 Task: Create a notice object.
Action: Mouse moved to (943, 59)
Screenshot: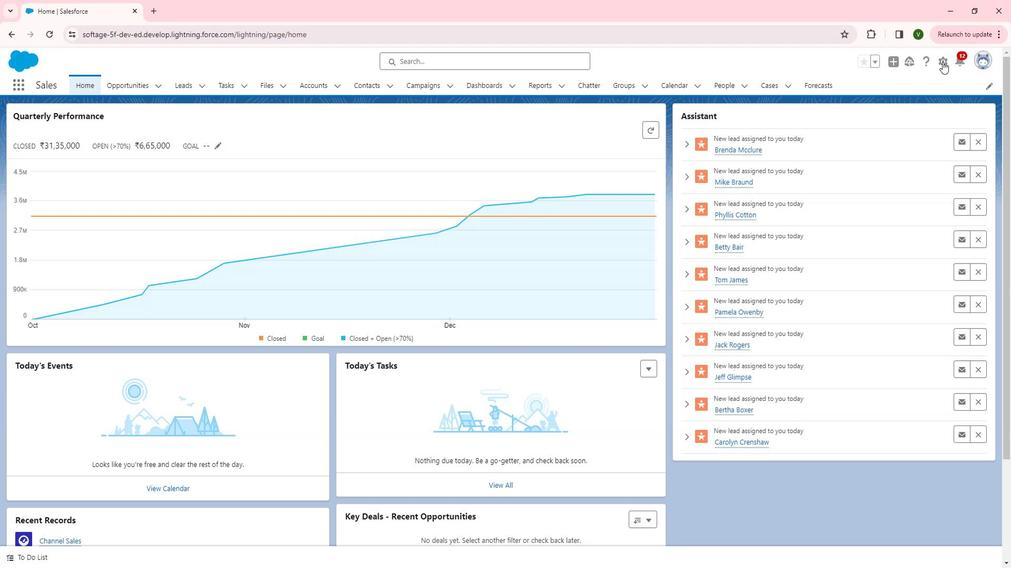 
Action: Mouse pressed left at (943, 59)
Screenshot: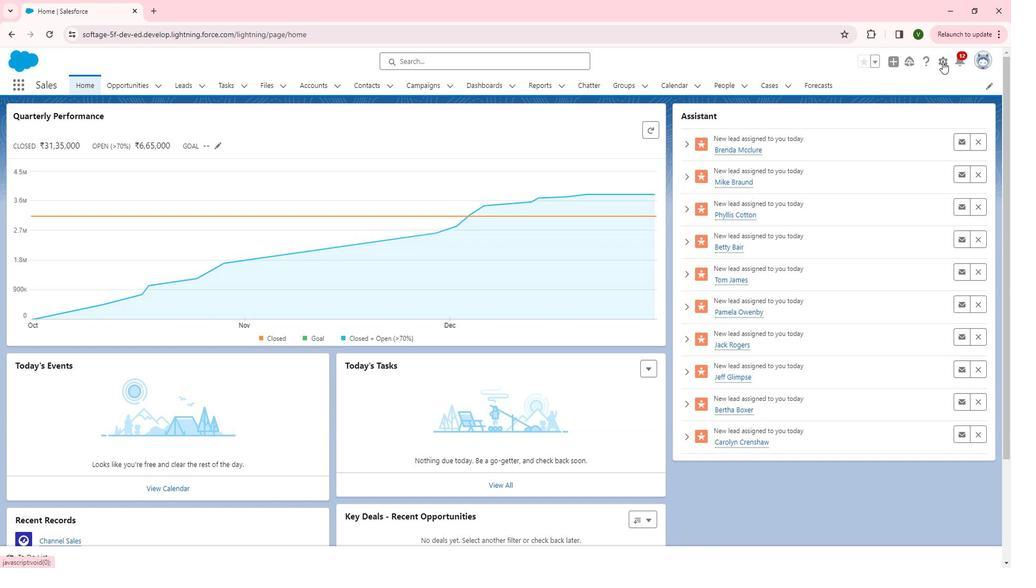 
Action: Mouse moved to (885, 91)
Screenshot: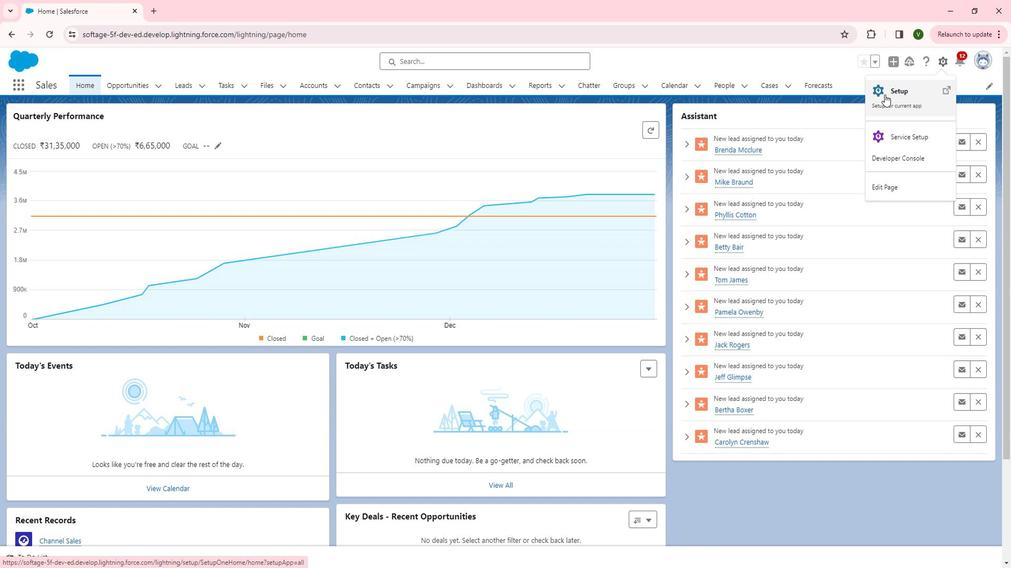 
Action: Mouse pressed left at (885, 91)
Screenshot: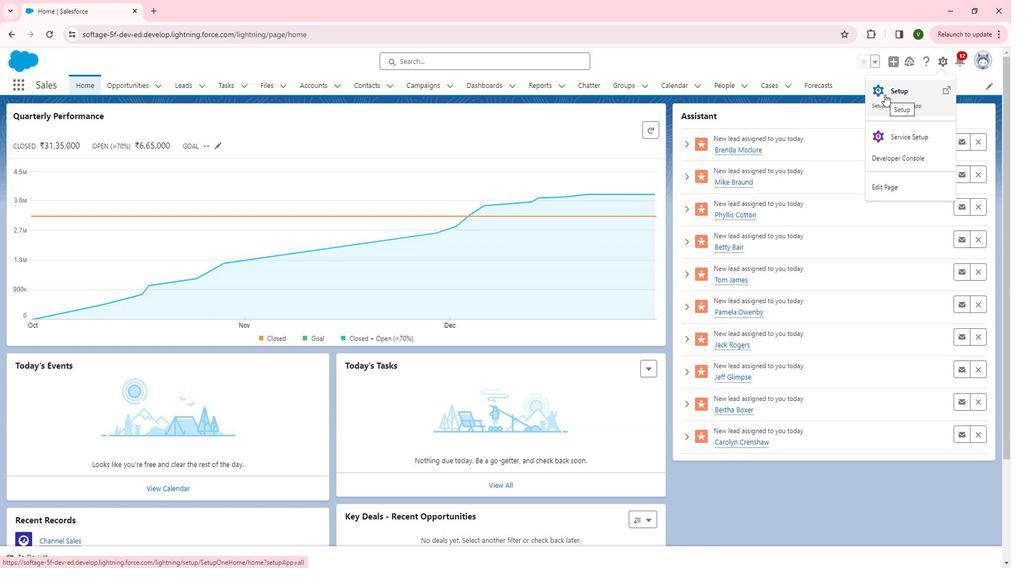 
Action: Mouse moved to (71, 295)
Screenshot: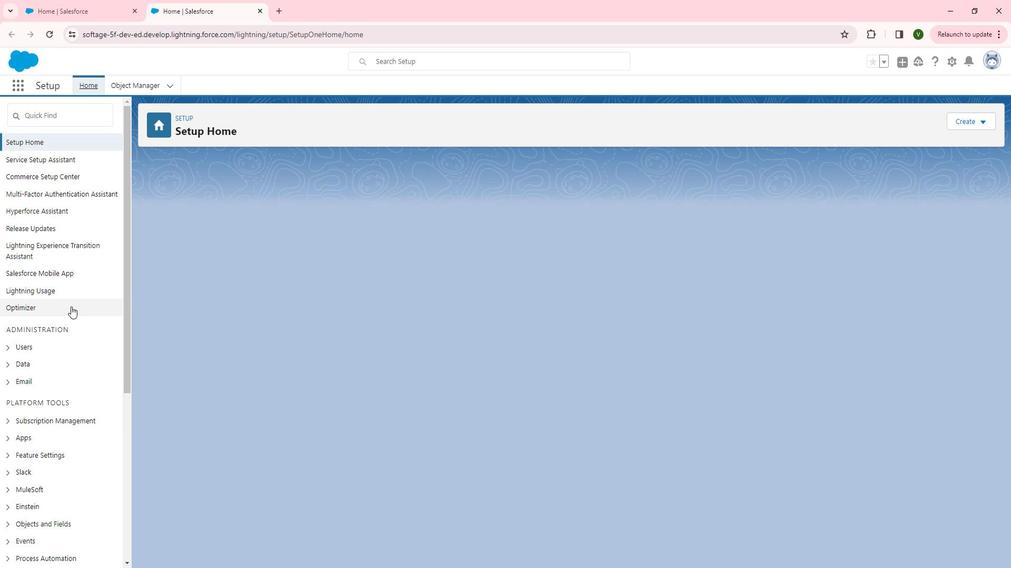 
Action: Mouse scrolled (71, 295) with delta (0, 0)
Screenshot: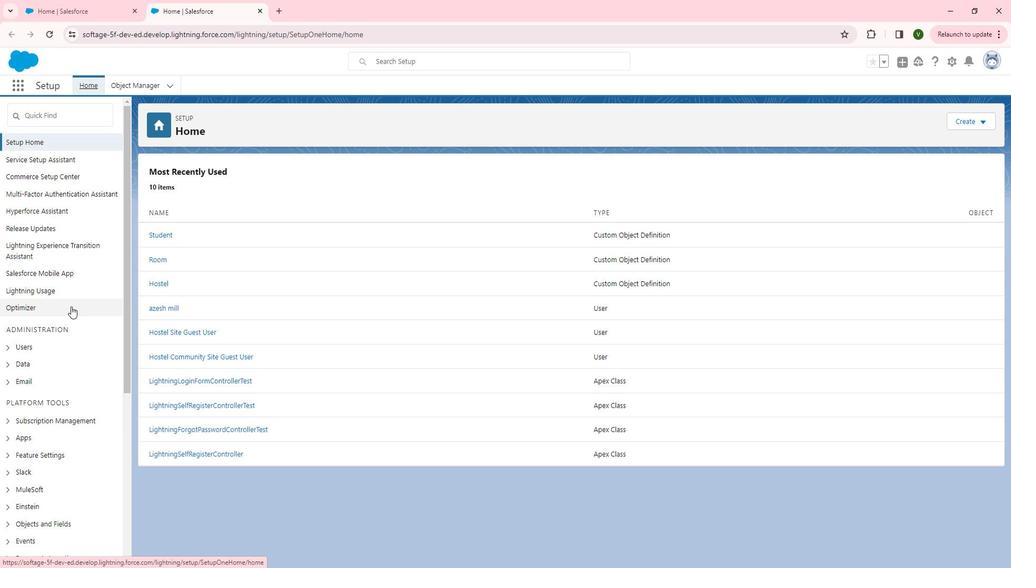 
Action: Mouse scrolled (71, 295) with delta (0, 0)
Screenshot: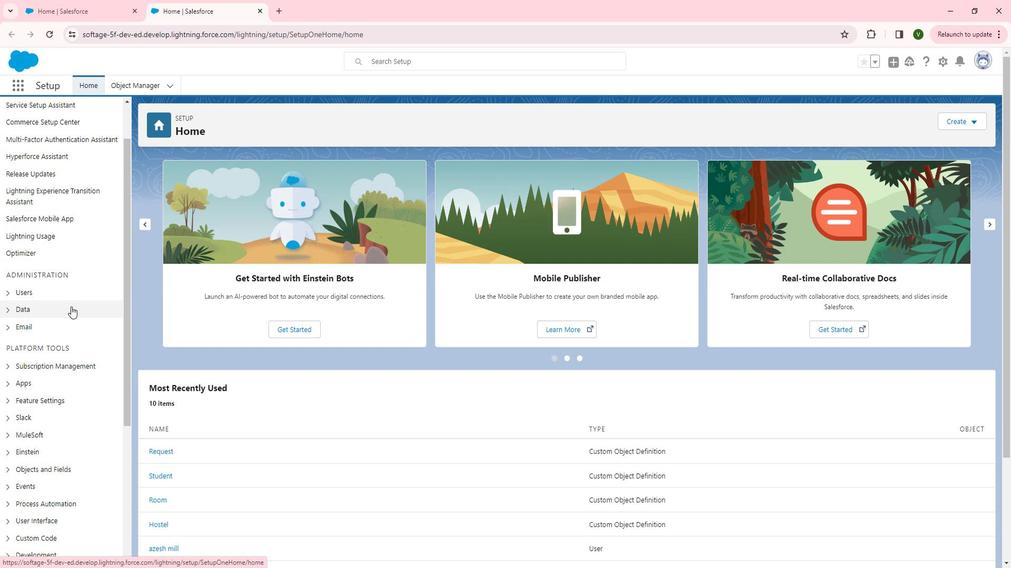 
Action: Mouse scrolled (71, 295) with delta (0, 0)
Screenshot: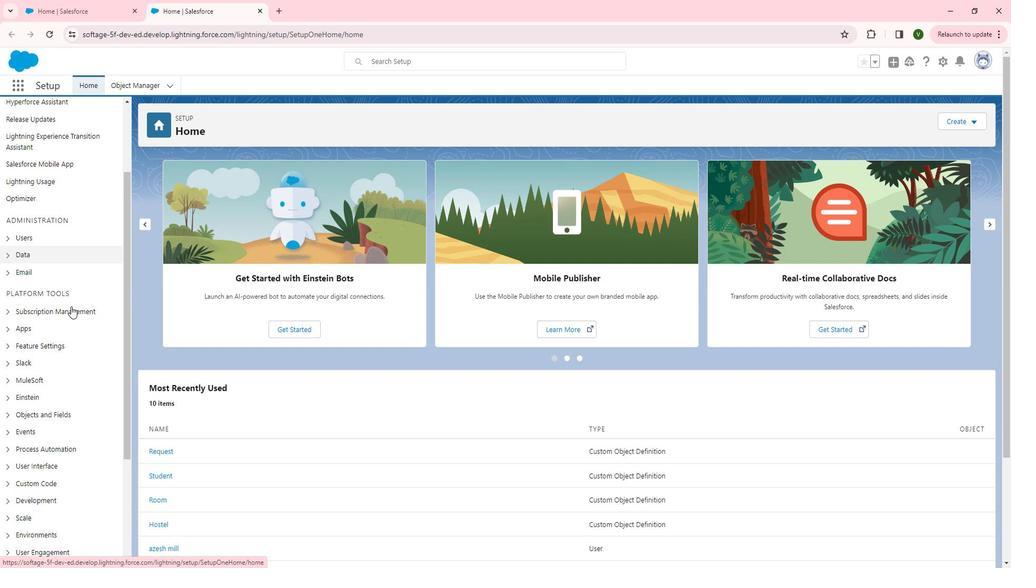 
Action: Mouse scrolled (71, 295) with delta (0, 0)
Screenshot: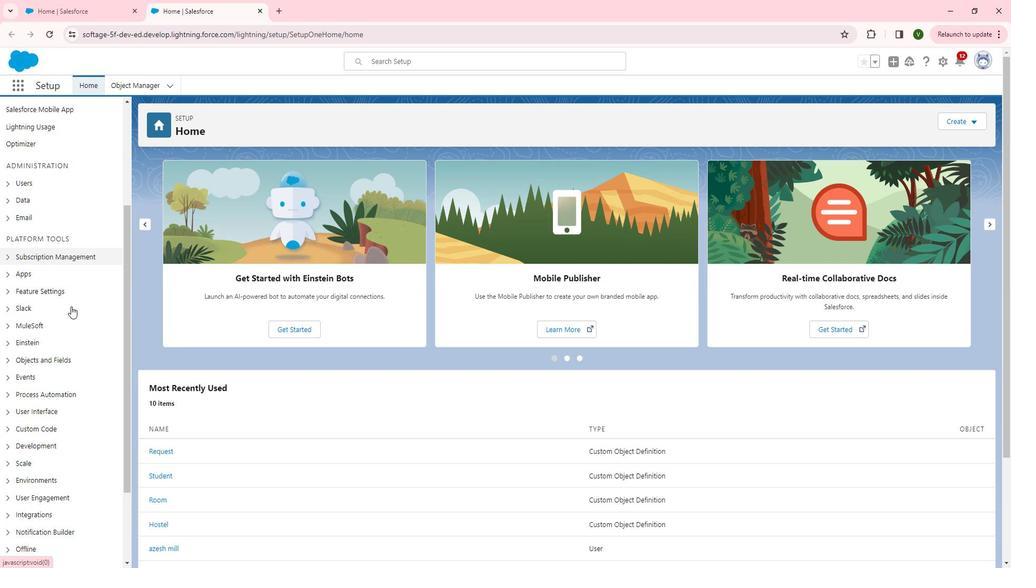 
Action: Mouse moved to (6, 296)
Screenshot: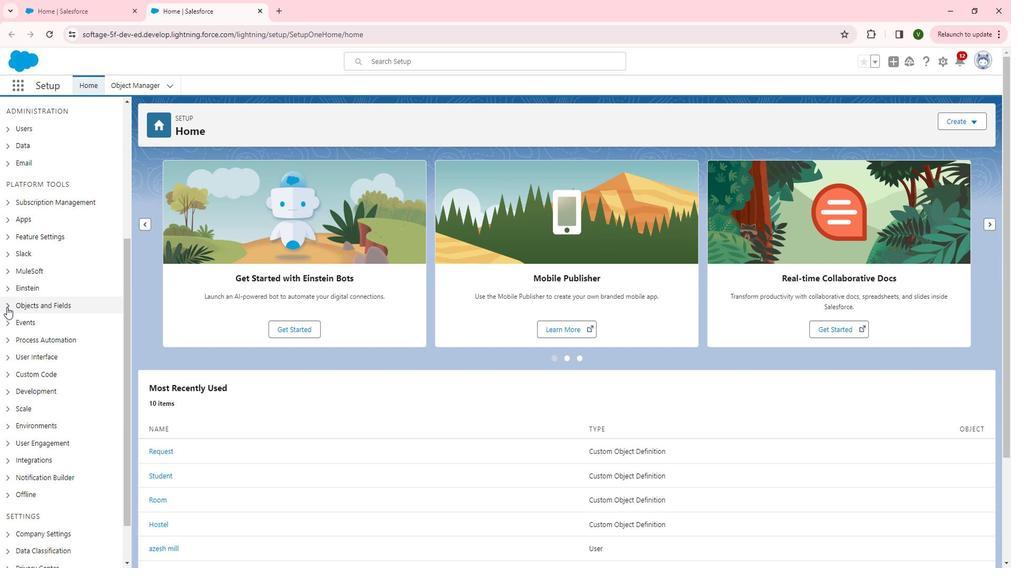 
Action: Mouse pressed left at (6, 296)
Screenshot: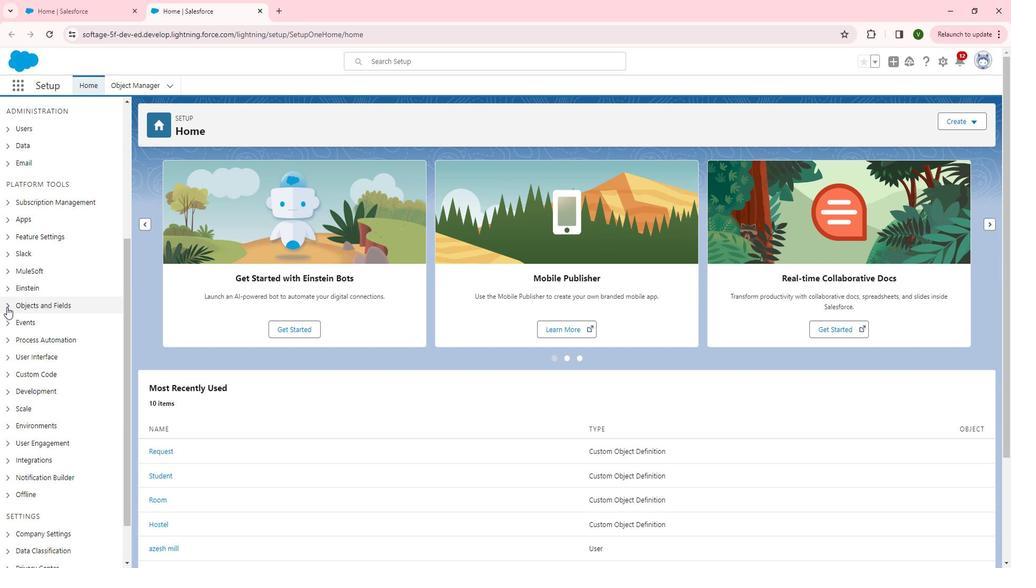 
Action: Mouse moved to (63, 308)
Screenshot: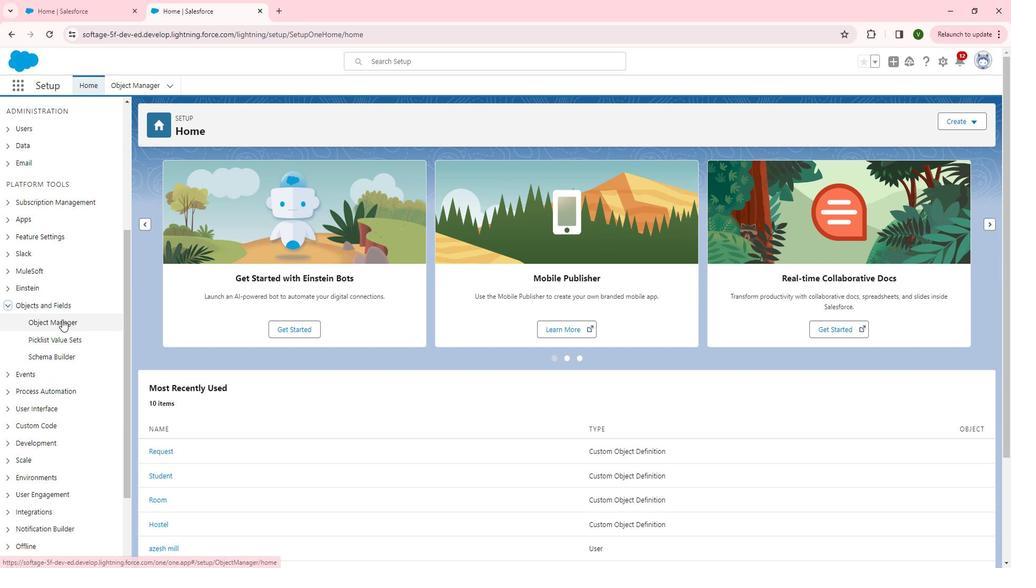 
Action: Mouse pressed left at (63, 308)
Screenshot: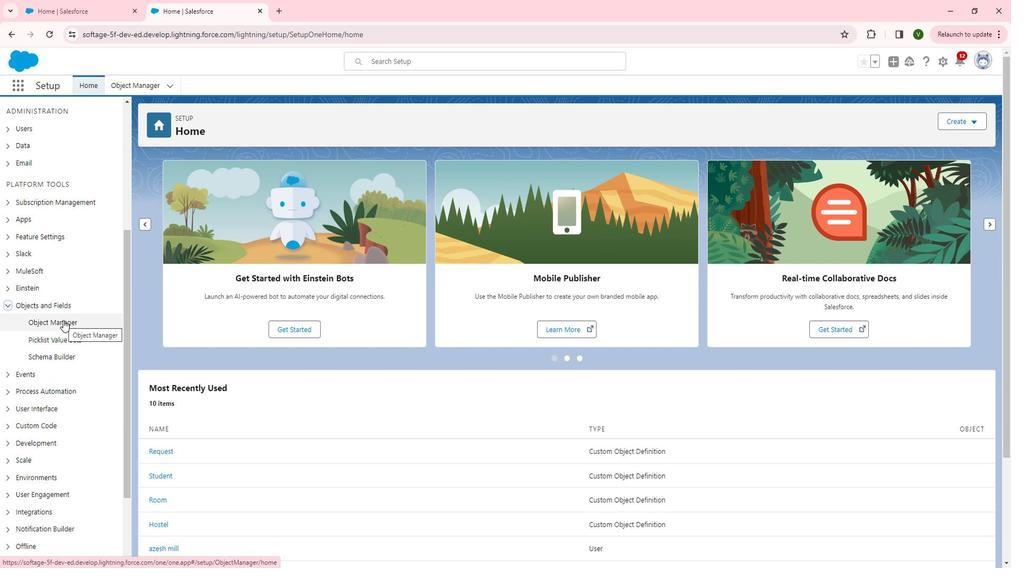 
Action: Mouse moved to (971, 120)
Screenshot: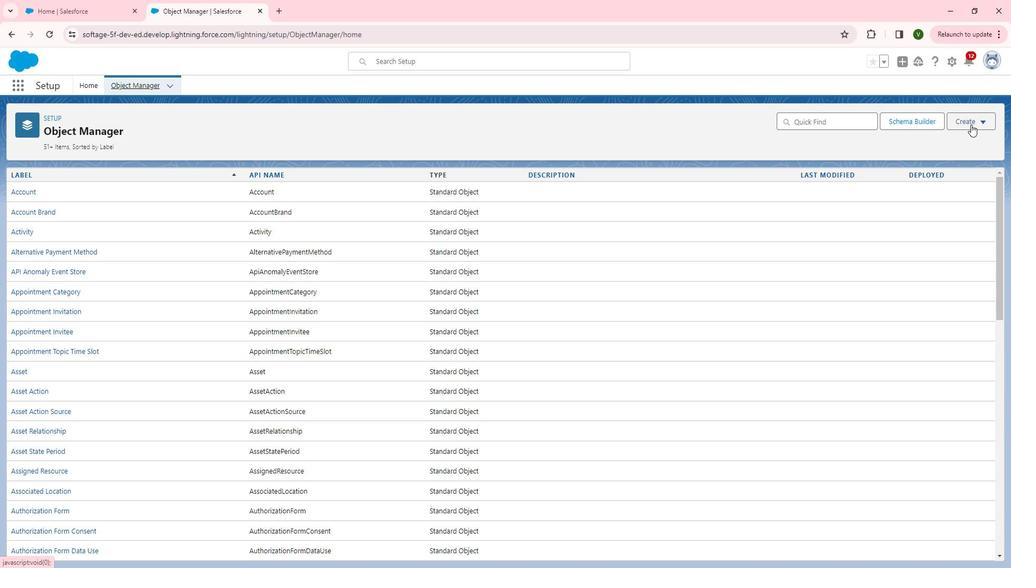 
Action: Mouse pressed left at (971, 120)
Screenshot: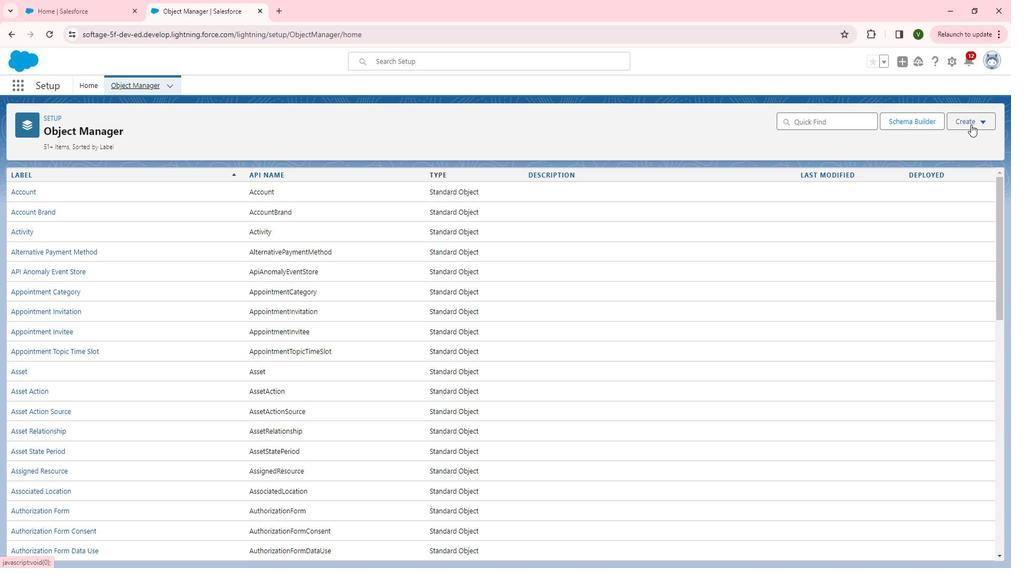 
Action: Mouse moved to (942, 144)
Screenshot: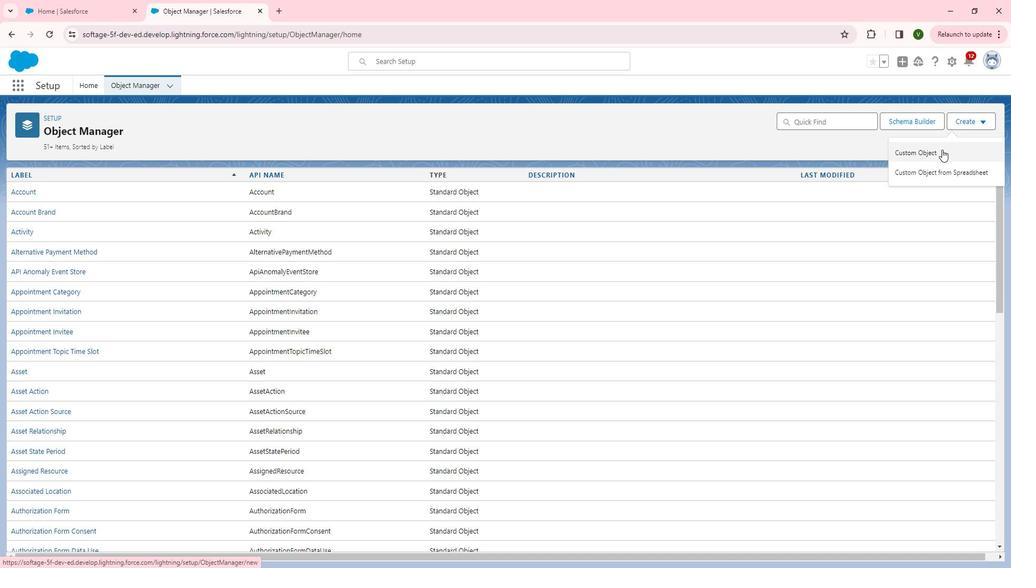 
Action: Mouse pressed left at (942, 144)
Screenshot: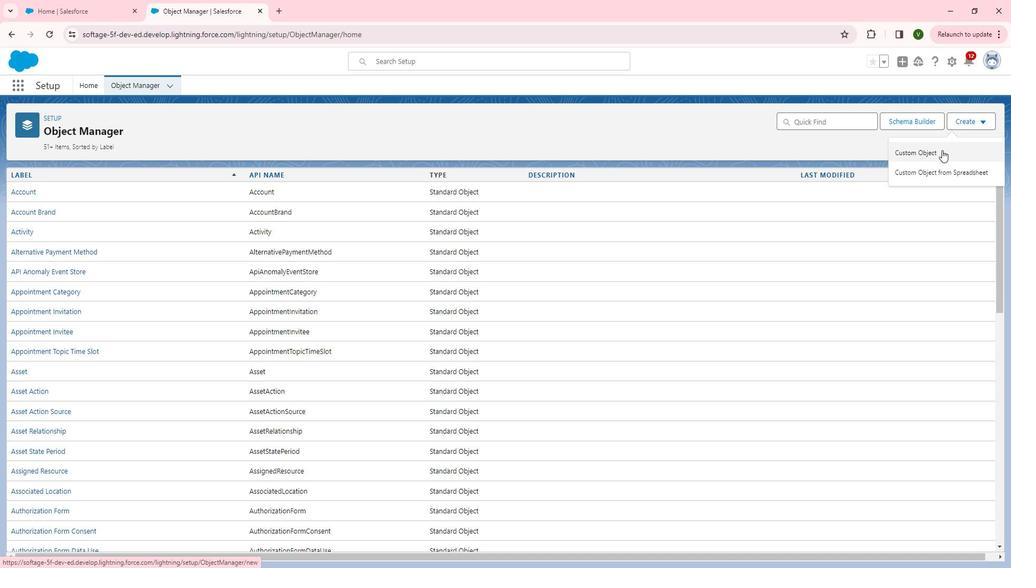 
Action: Mouse moved to (254, 251)
Screenshot: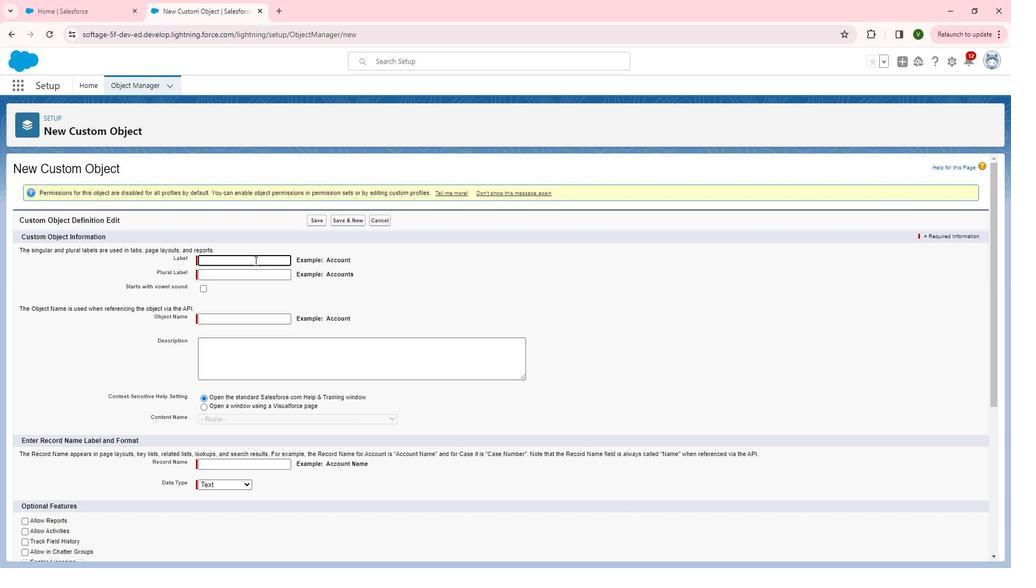 
Action: Mouse pressed left at (254, 251)
Screenshot: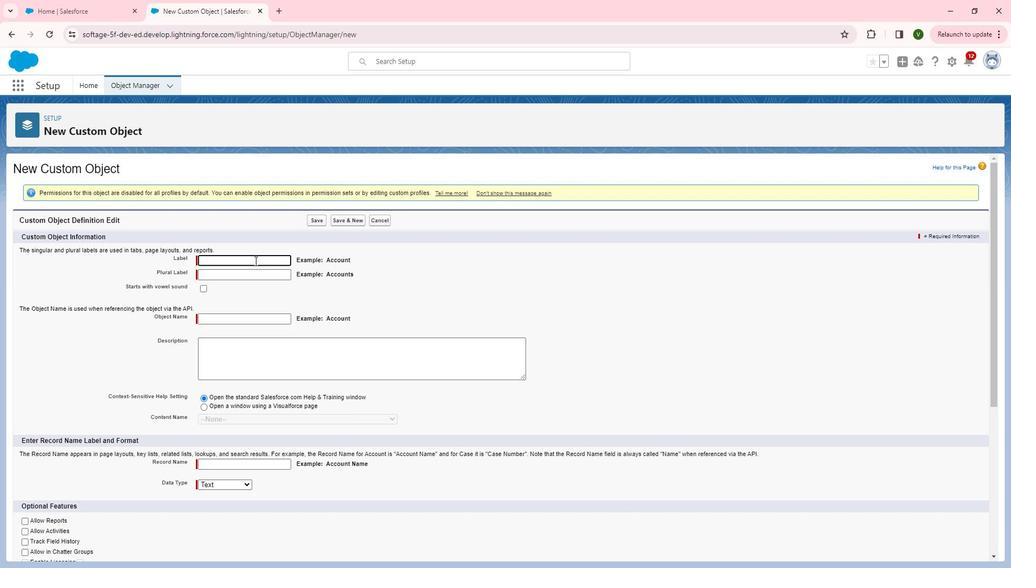
Action: Key pressed <Key.shift>Notice<Key.tab><Key.shift>Notices
Screenshot: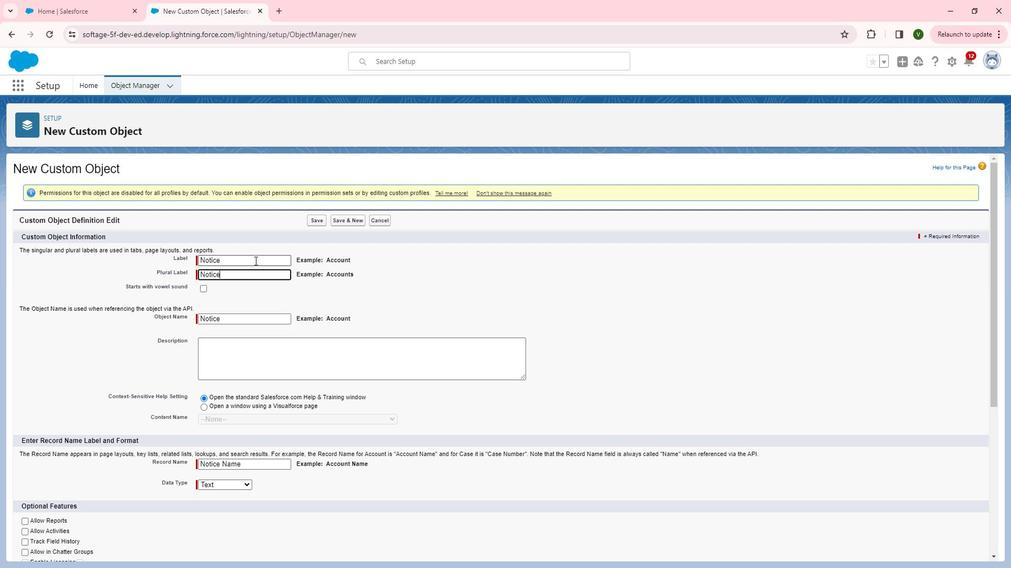 
Action: Mouse moved to (276, 293)
Screenshot: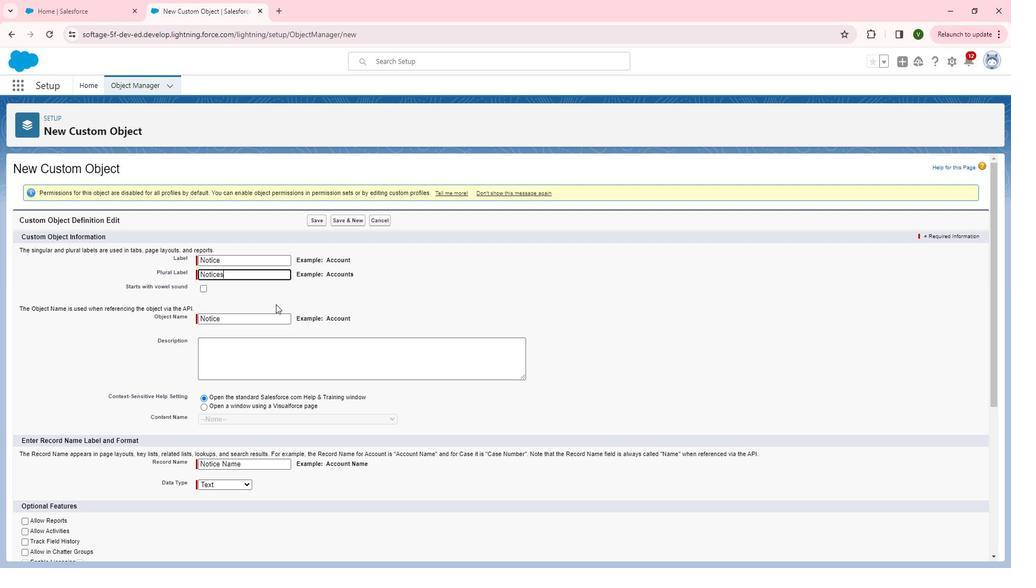 
Action: Mouse scrolled (276, 292) with delta (0, 0)
Screenshot: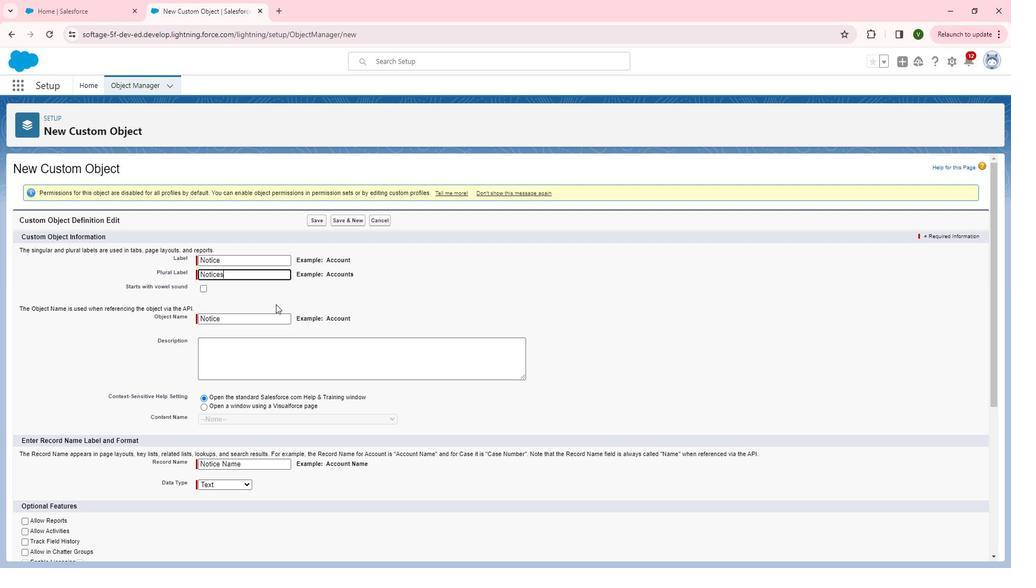 
Action: Mouse moved to (284, 325)
Screenshot: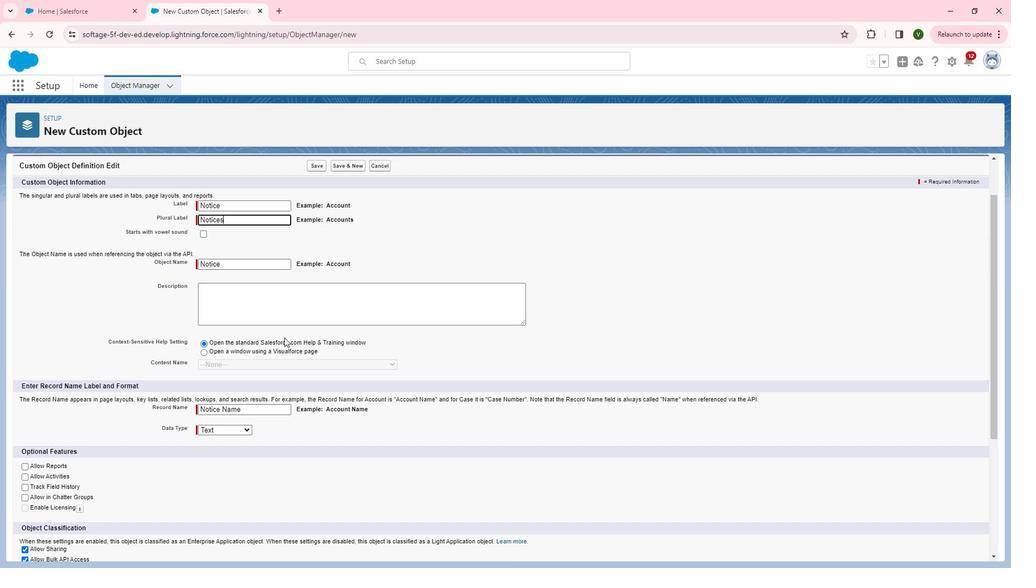 
Action: Mouse scrolled (284, 325) with delta (0, 0)
Screenshot: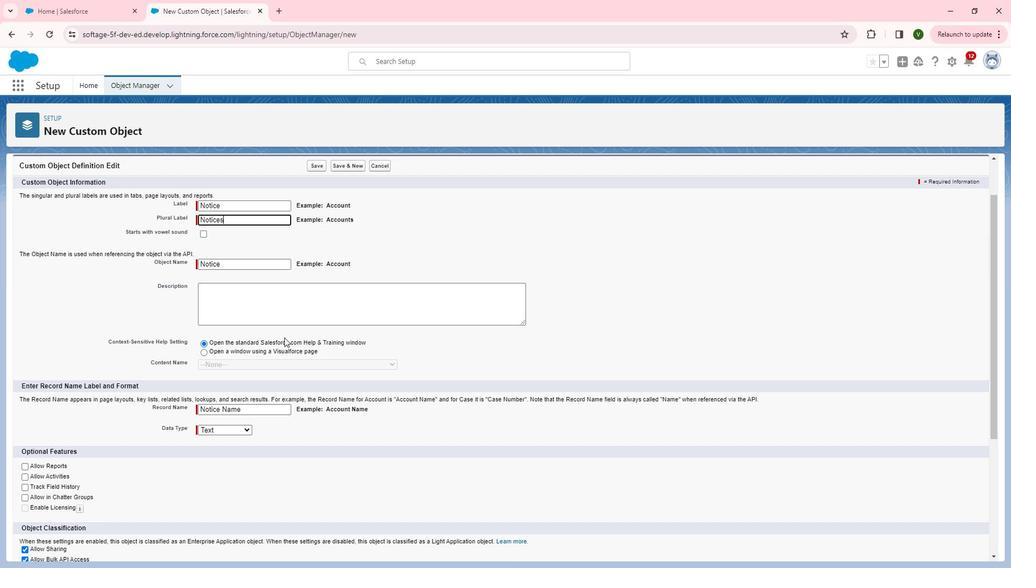 
Action: Mouse moved to (284, 327)
Screenshot: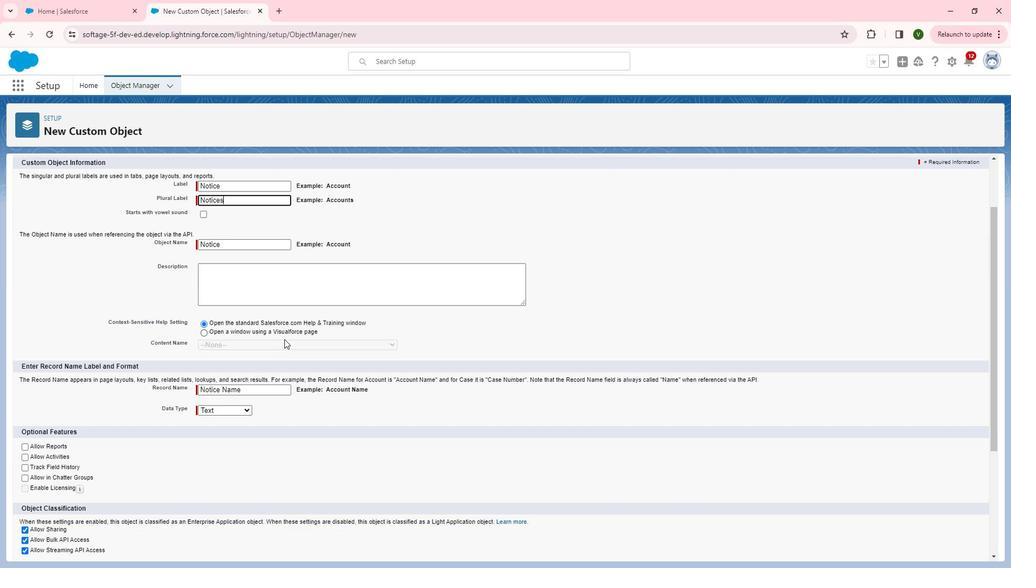 
Action: Mouse scrolled (284, 327) with delta (0, 0)
Screenshot: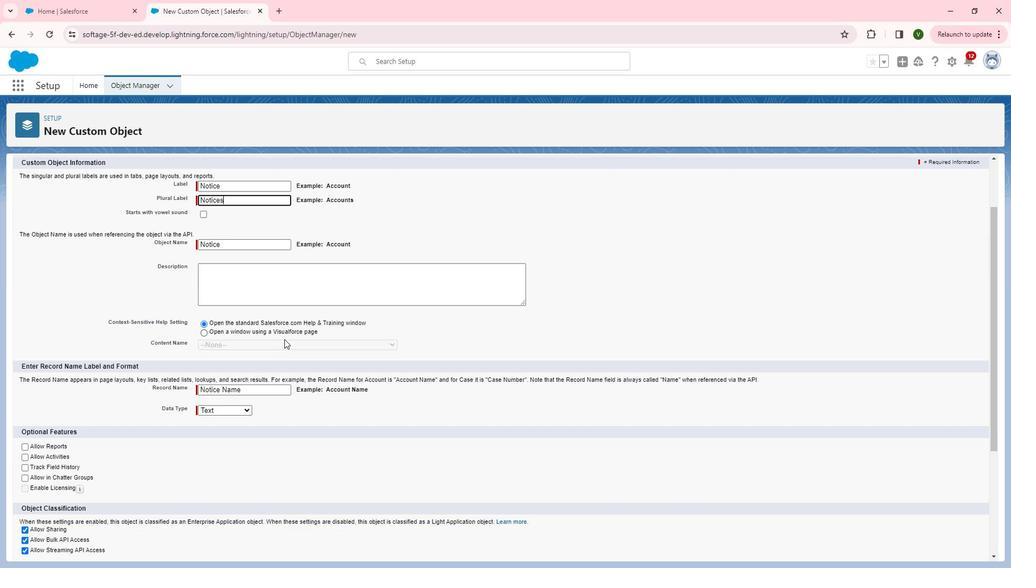 
Action: Mouse moved to (247, 288)
Screenshot: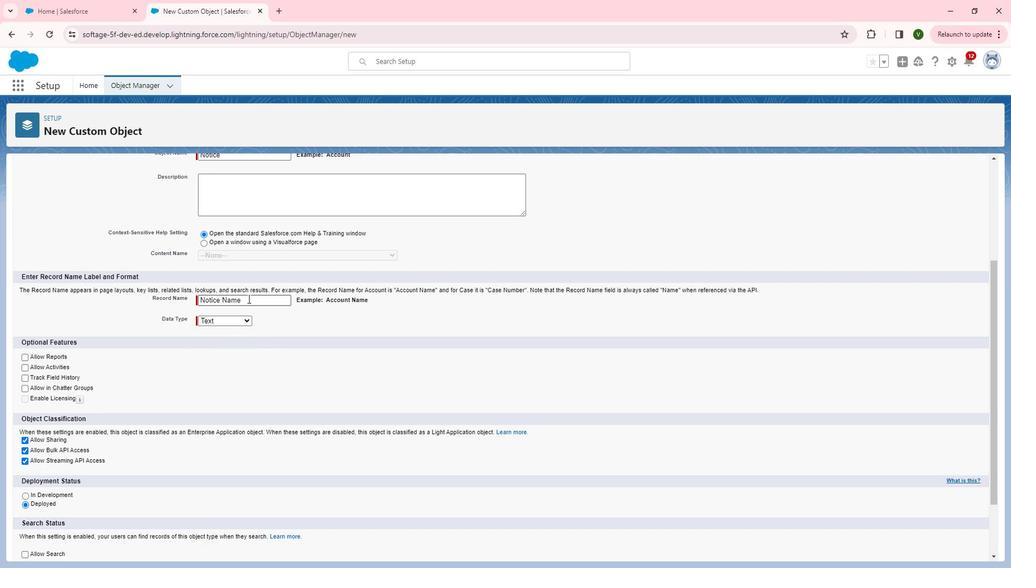 
Action: Mouse pressed left at (247, 288)
Screenshot: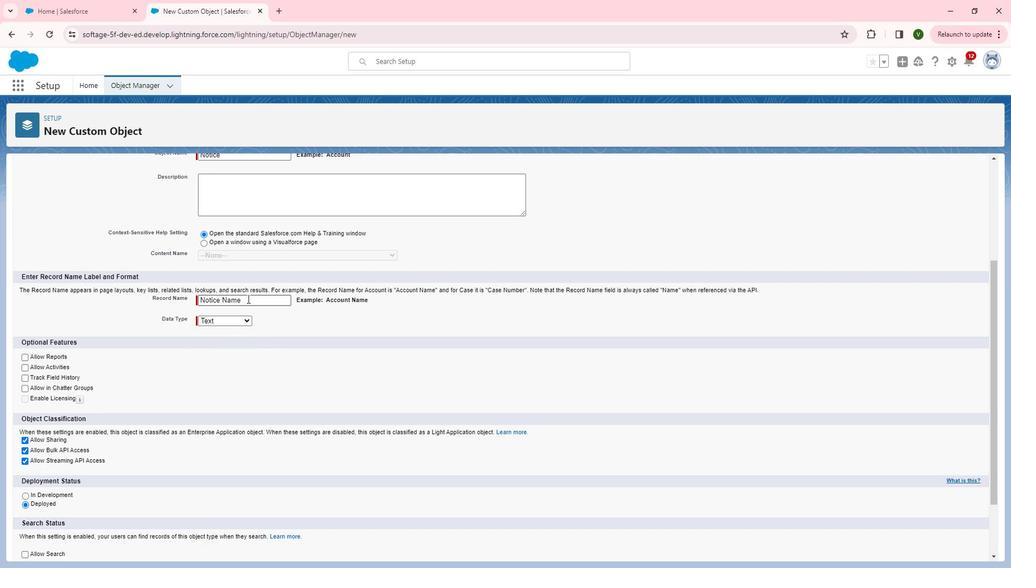 
Action: Mouse moved to (246, 288)
Screenshot: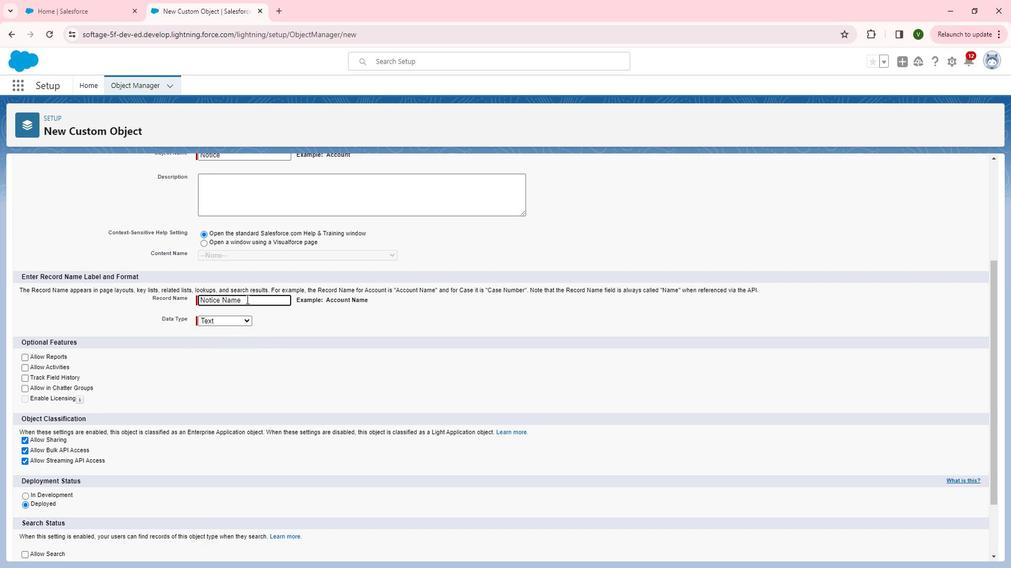 
Action: Key pressed <Key.backspace><Key.backspace><Key.backspace><Key.backspace>
Screenshot: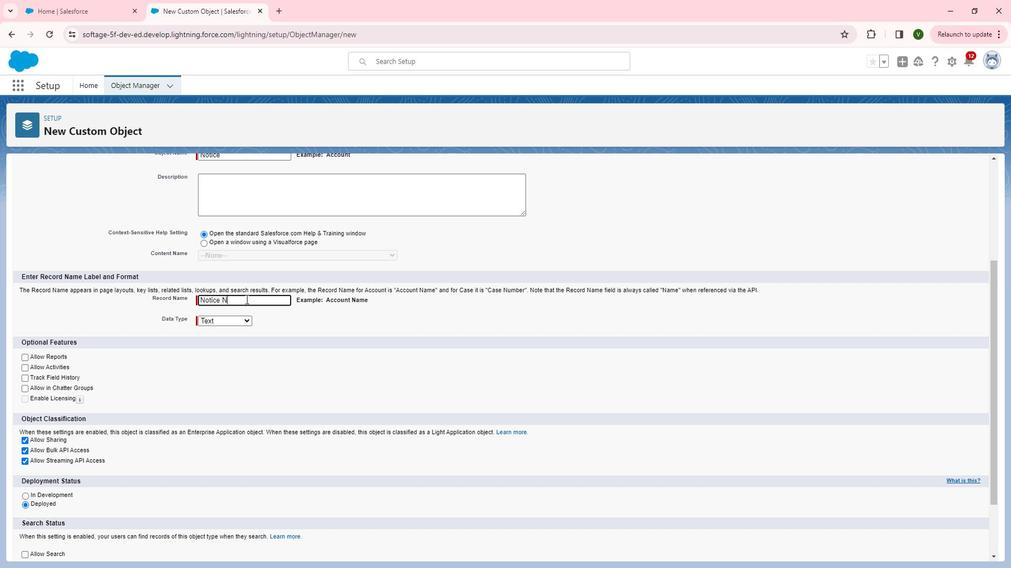 
Action: Mouse moved to (244, 293)
Screenshot: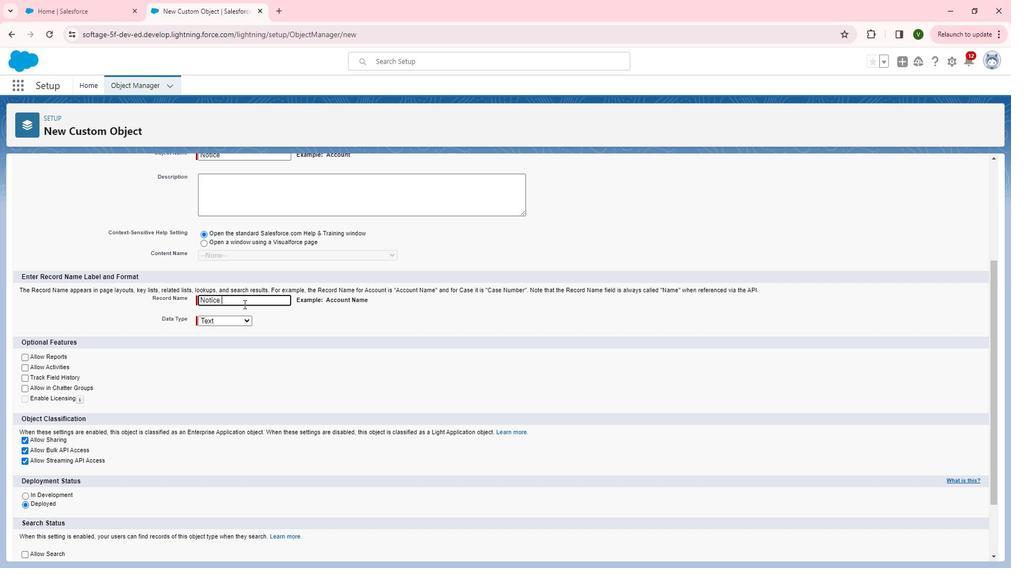 
Action: Key pressed <Key.backspace><Key.space>
Screenshot: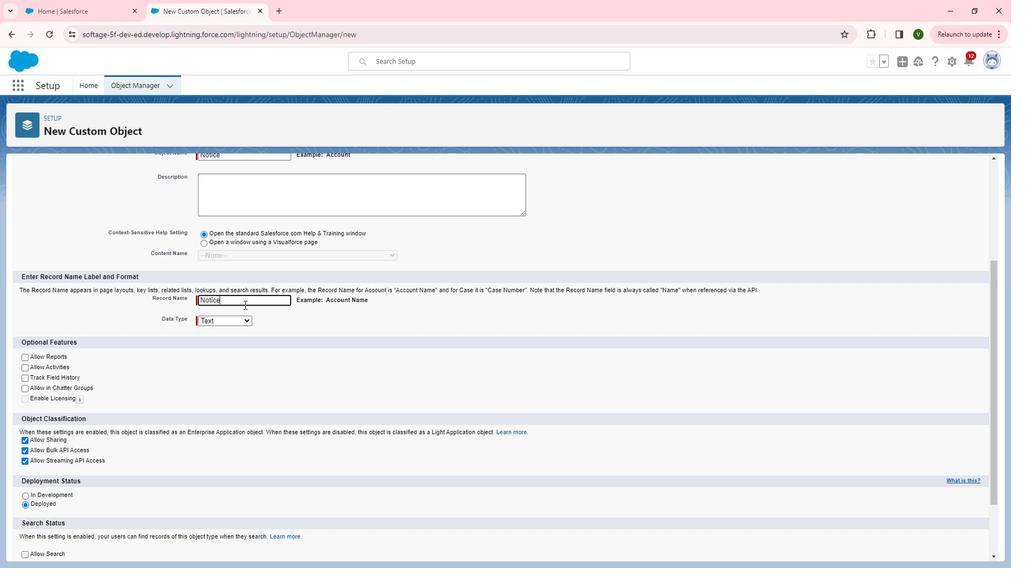 
Action: Mouse moved to (244, 293)
Screenshot: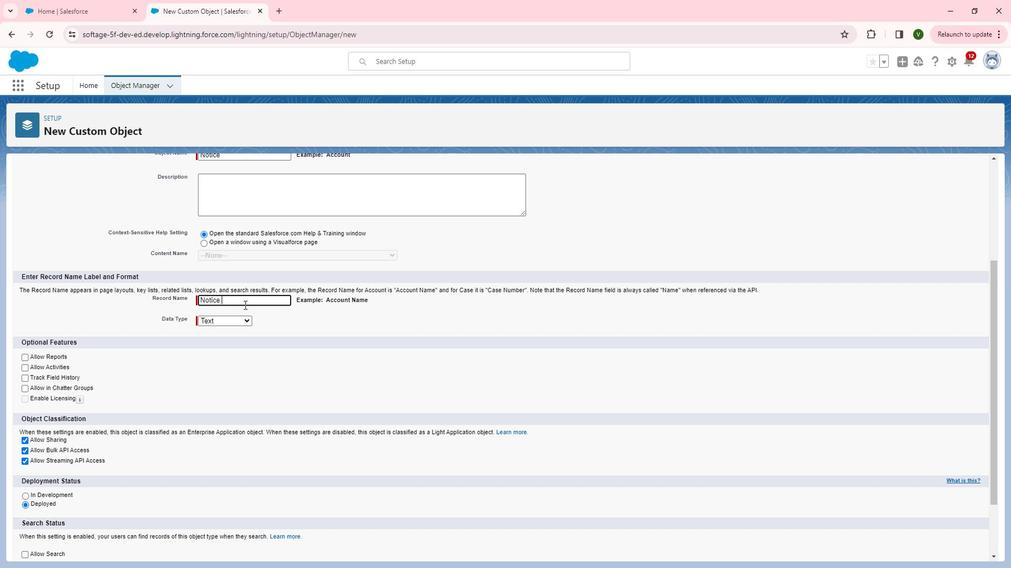 
Action: Key pressed <Key.left><Key.left><Key.left><Key.left><Key.left><Key.left><Key.left><Key.left>new<Key.backspace><Key.backspace><Key.backspace><Key.shift>New<Key.space>
Screenshot: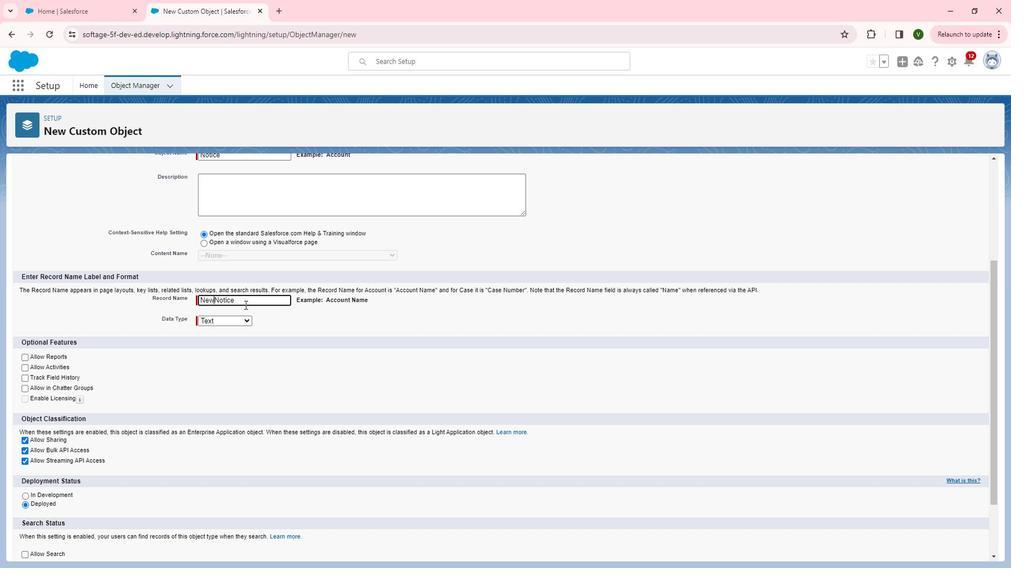 
Action: Mouse moved to (23, 344)
Screenshot: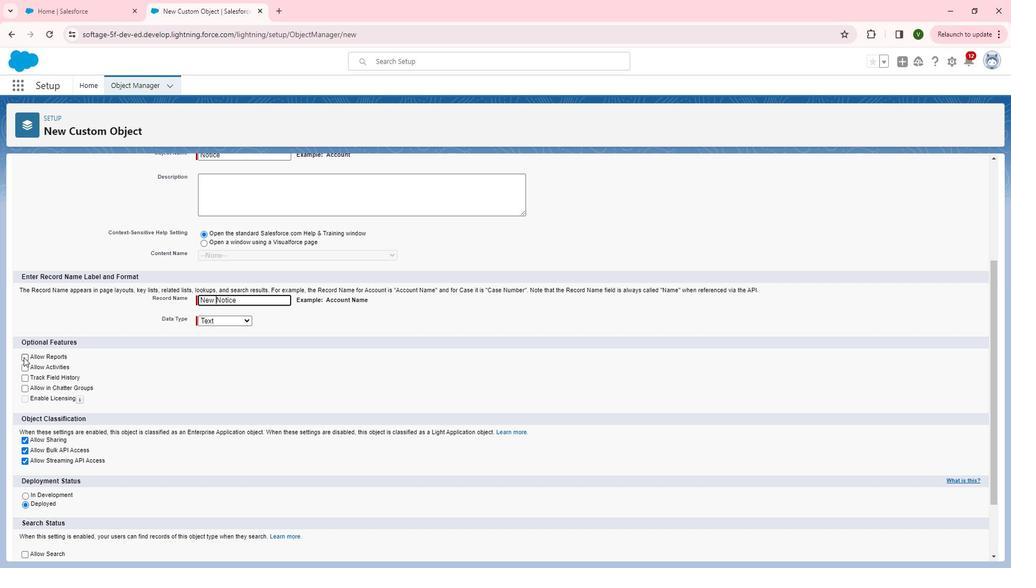 
Action: Mouse pressed left at (23, 344)
Screenshot: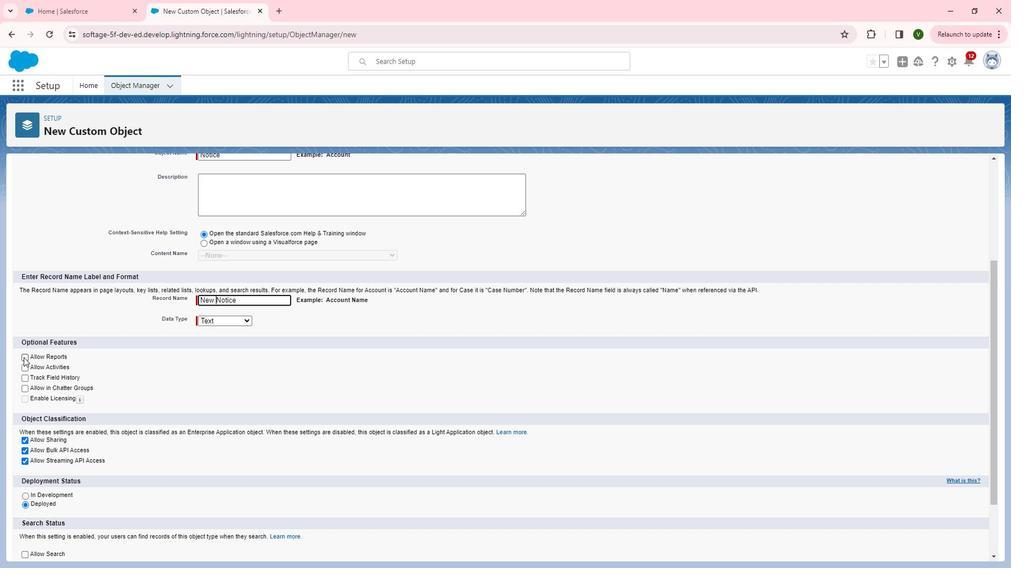 
Action: Mouse moved to (26, 354)
Screenshot: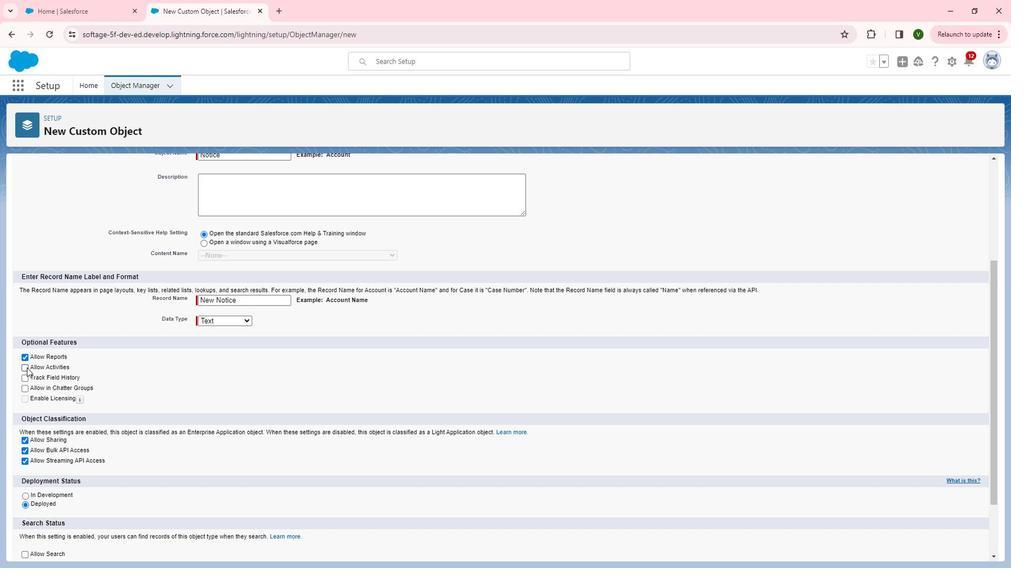 
Action: Mouse pressed left at (26, 354)
Screenshot: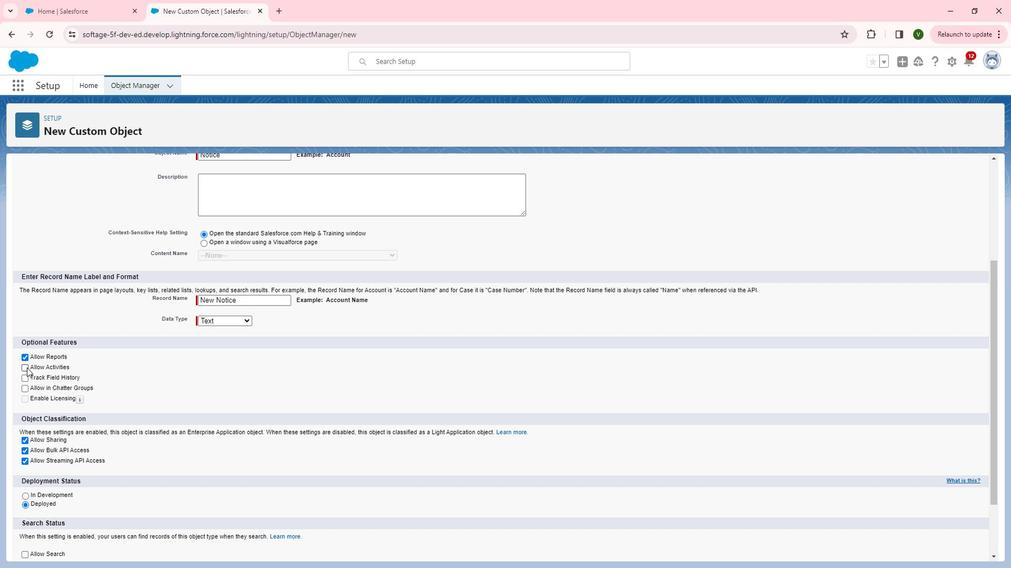 
Action: Mouse moved to (25, 365)
Screenshot: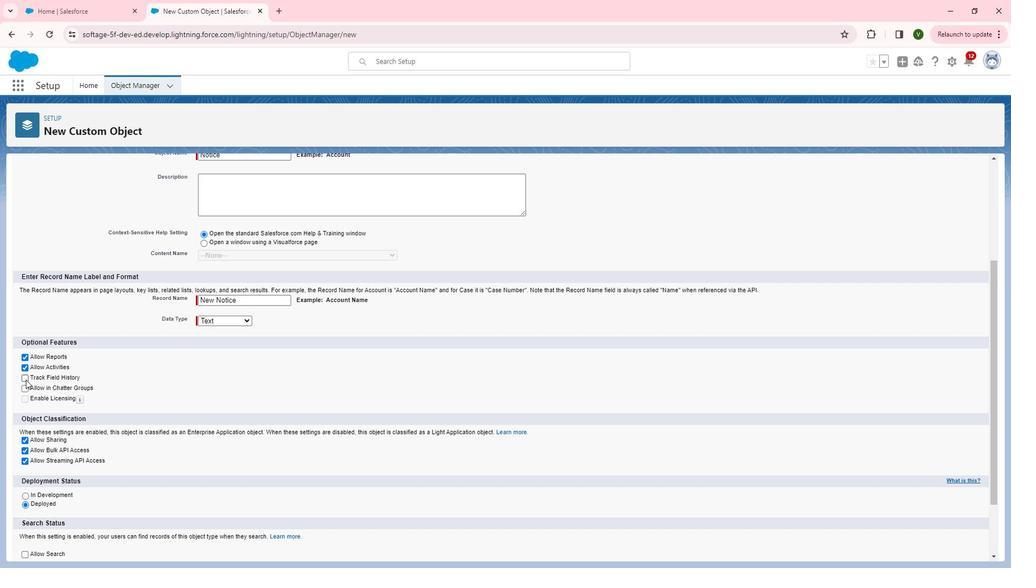 
Action: Mouse pressed left at (25, 365)
Screenshot: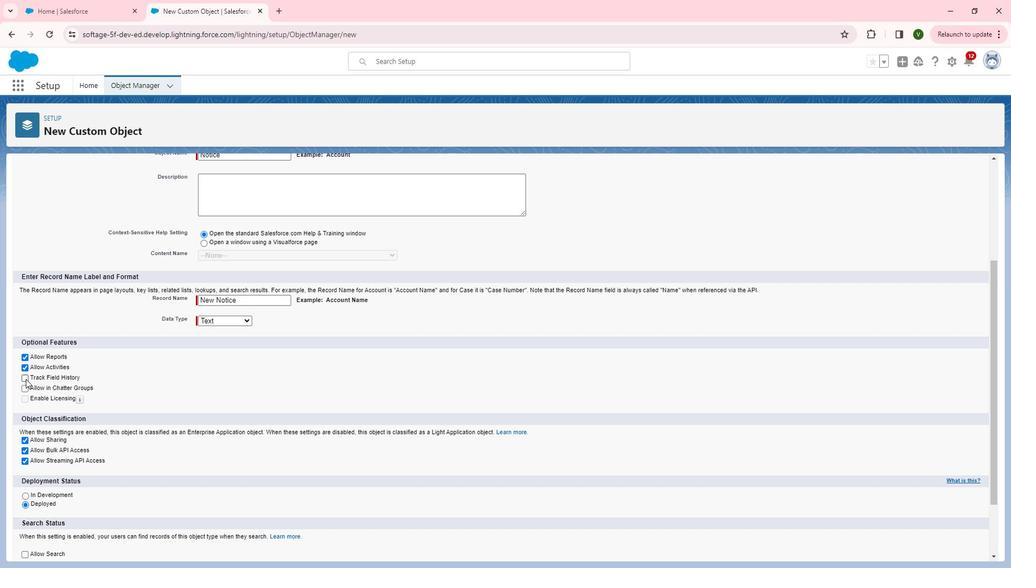 
Action: Mouse moved to (25, 374)
Screenshot: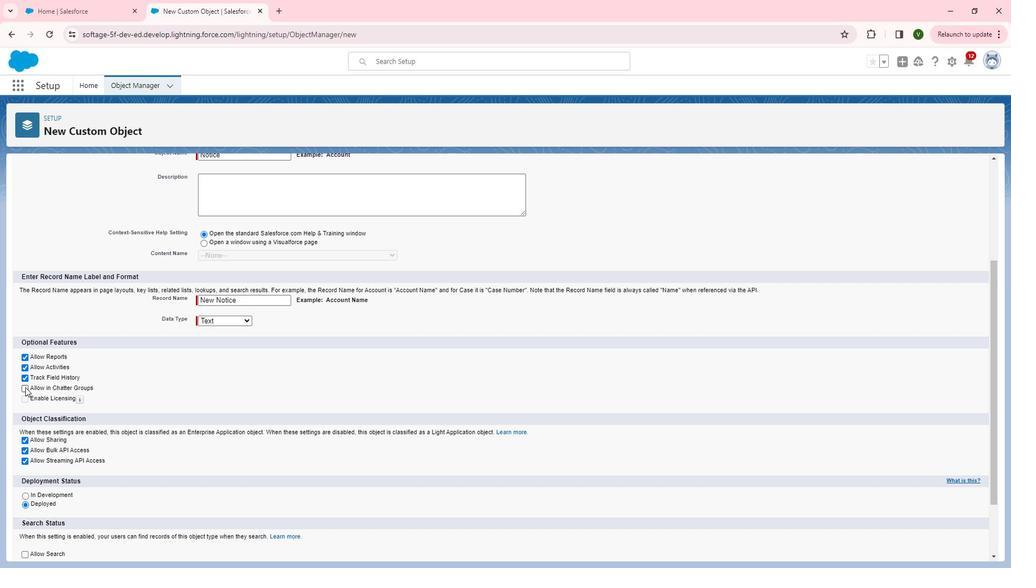 
Action: Mouse pressed left at (25, 374)
Screenshot: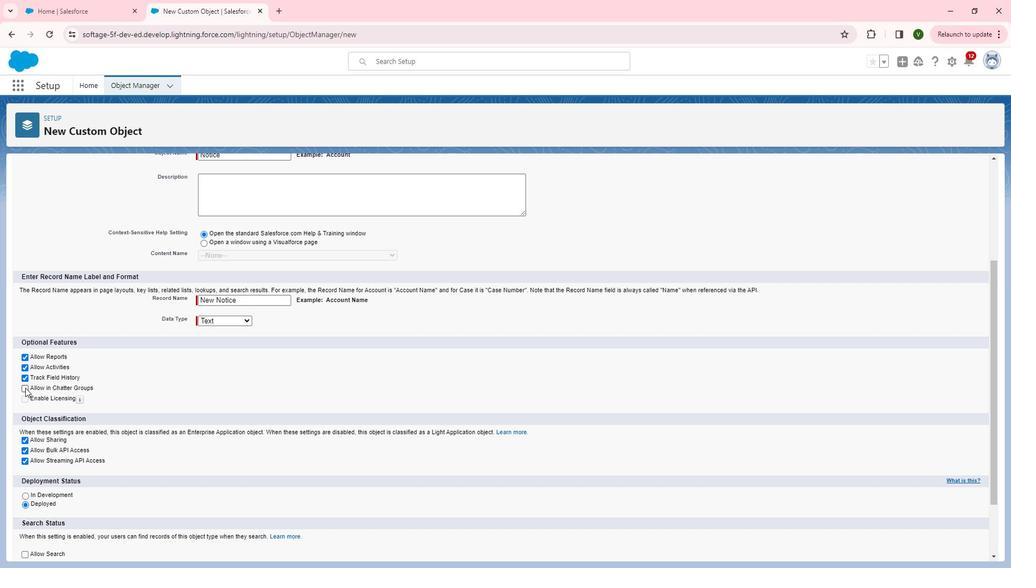 
Action: Mouse moved to (101, 377)
Screenshot: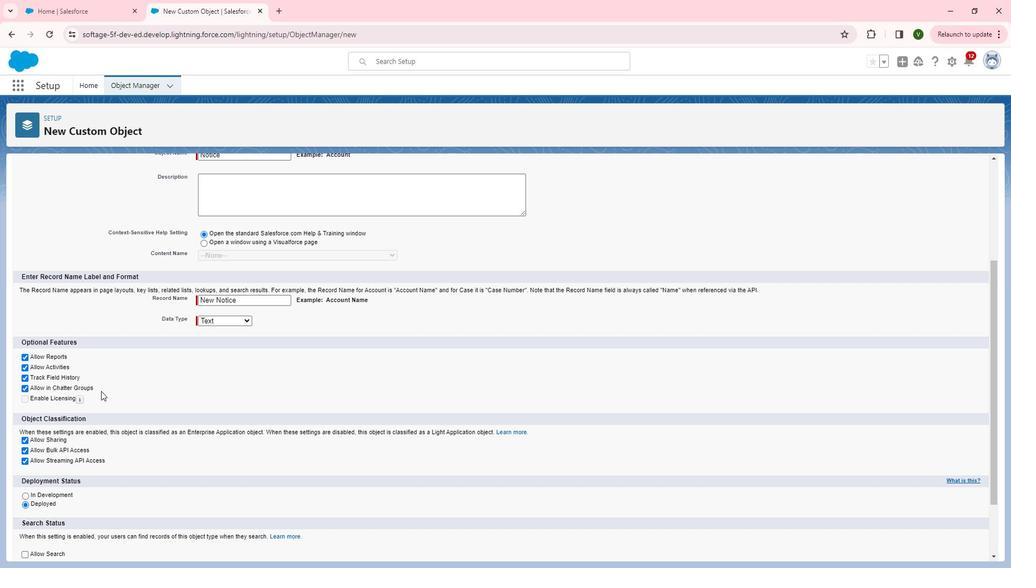
Action: Mouse scrolled (101, 376) with delta (0, 0)
Screenshot: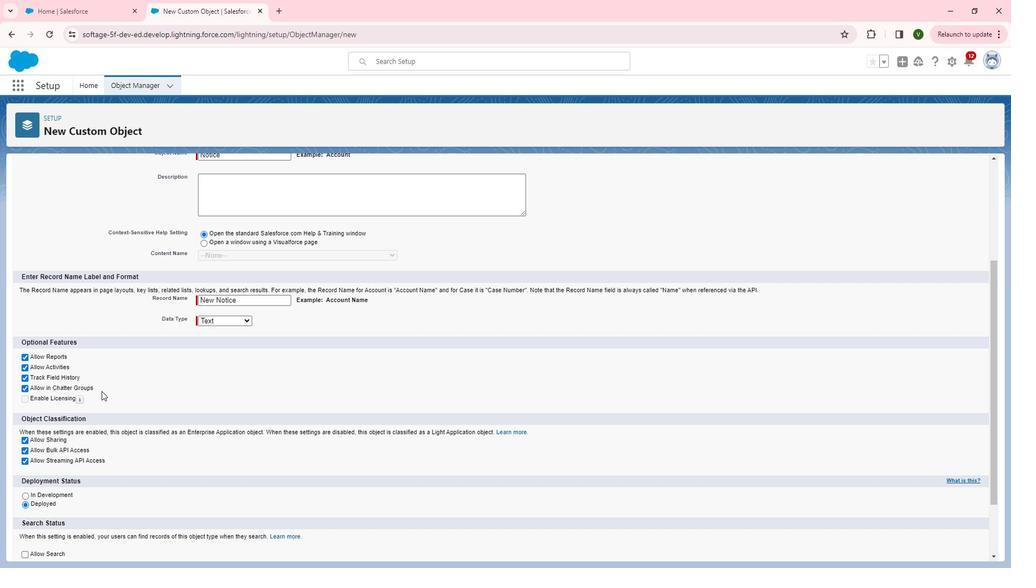 
Action: Mouse scrolled (101, 376) with delta (0, 0)
Screenshot: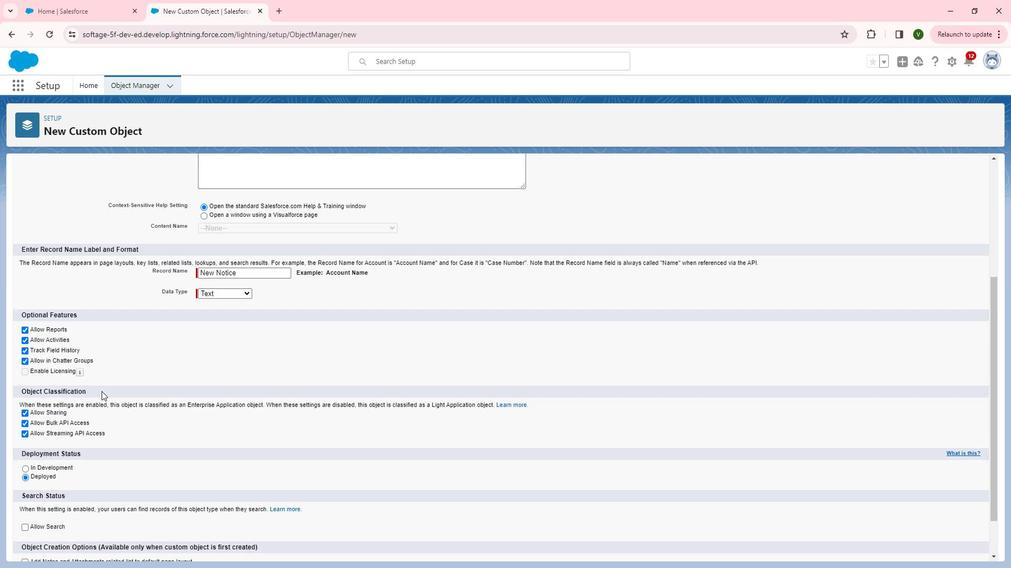 
Action: Mouse moved to (101, 377)
Screenshot: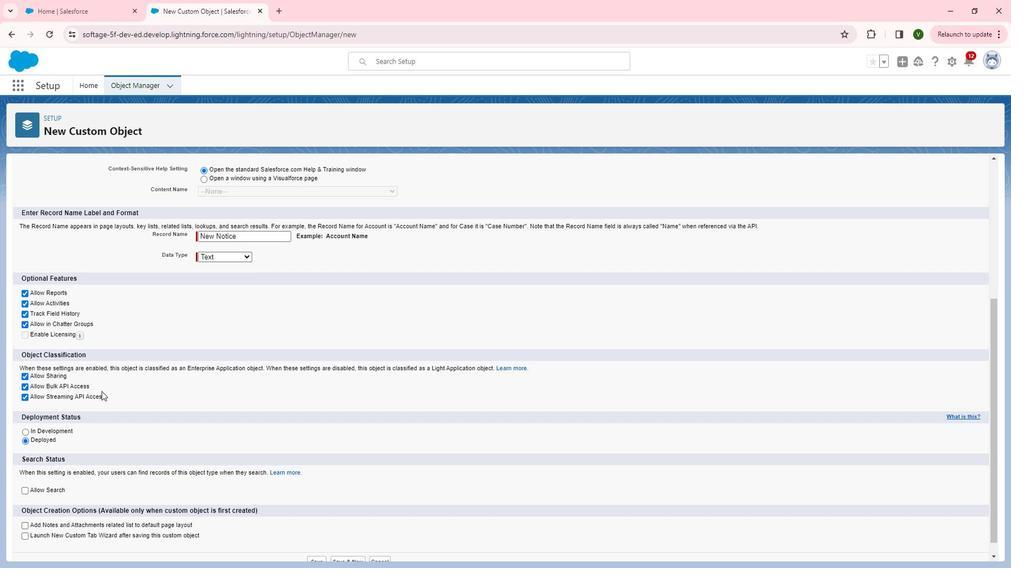 
Action: Mouse scrolled (101, 376) with delta (0, 0)
Screenshot: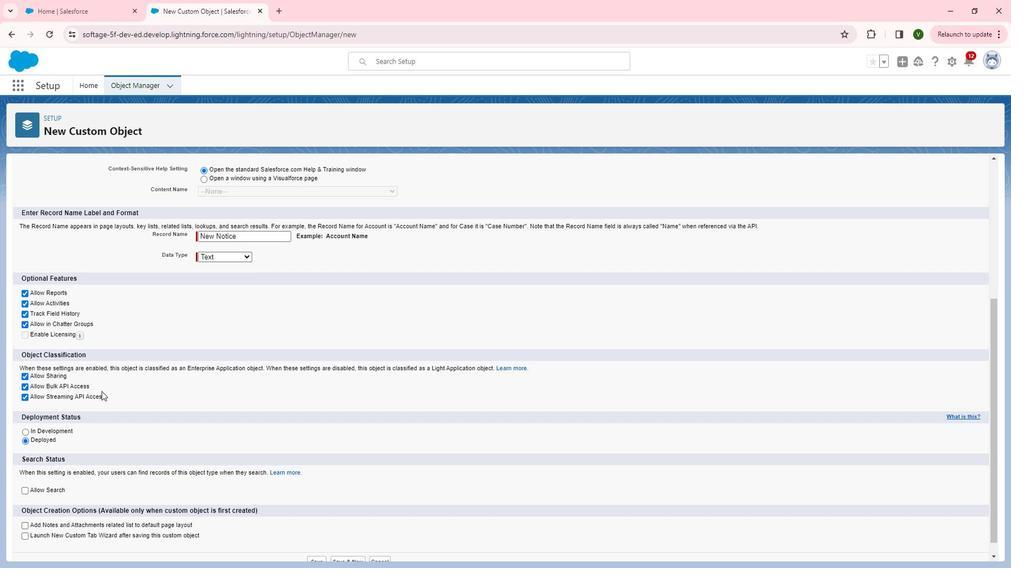 
Action: Mouse moved to (99, 376)
Screenshot: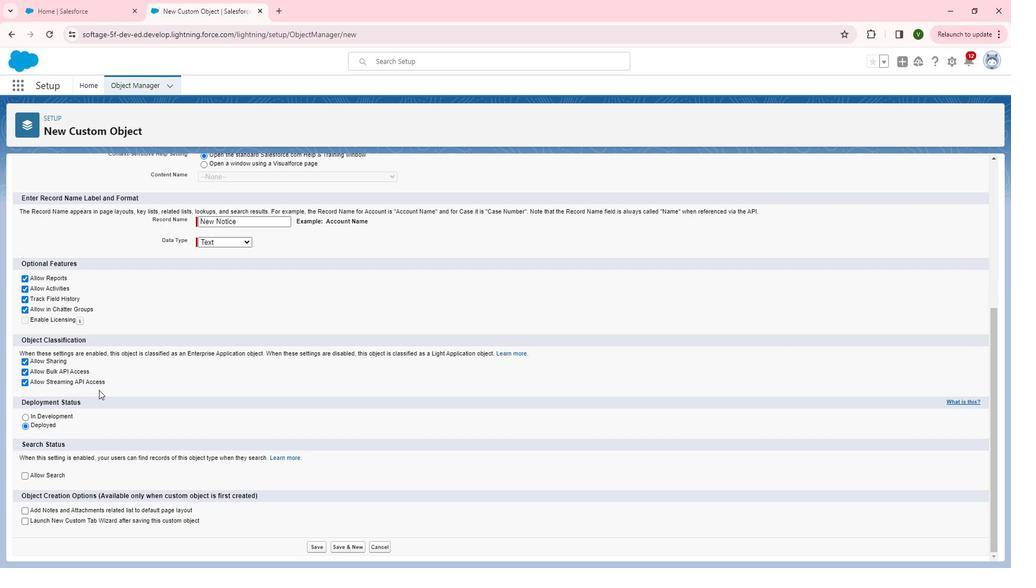 
Action: Mouse scrolled (99, 375) with delta (0, 0)
Screenshot: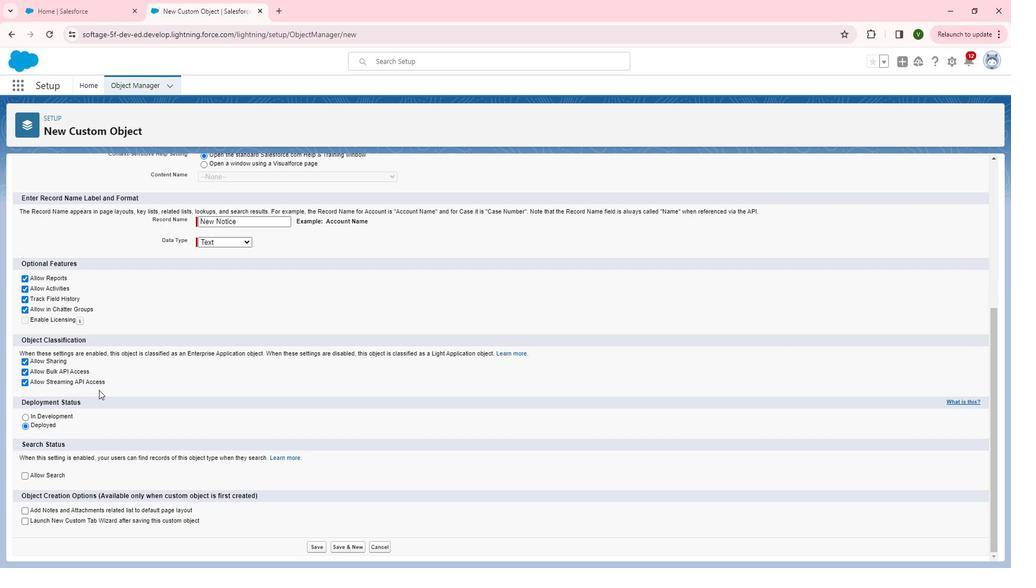
Action: Mouse moved to (26, 459)
Screenshot: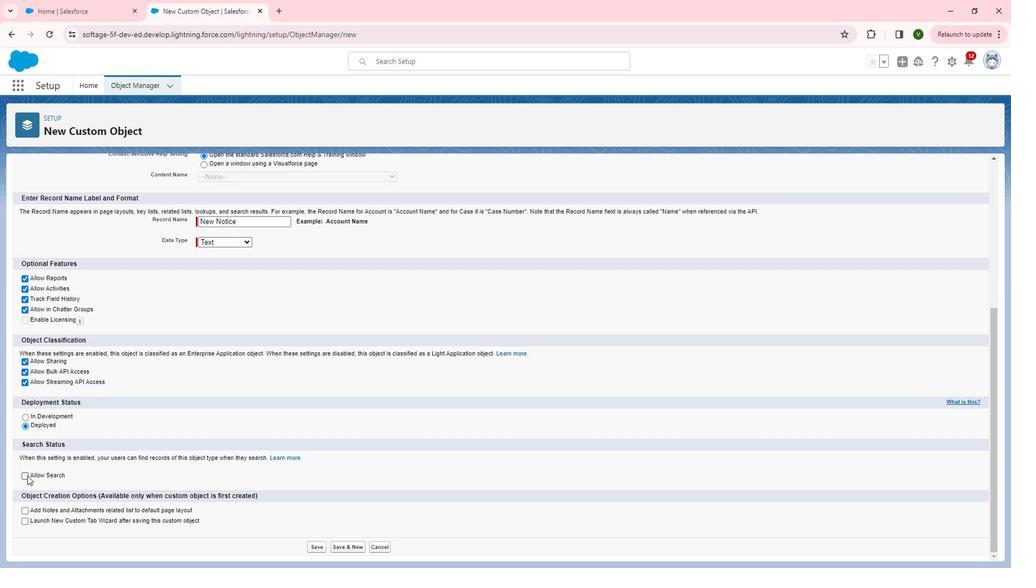 
Action: Mouse pressed left at (26, 459)
Screenshot: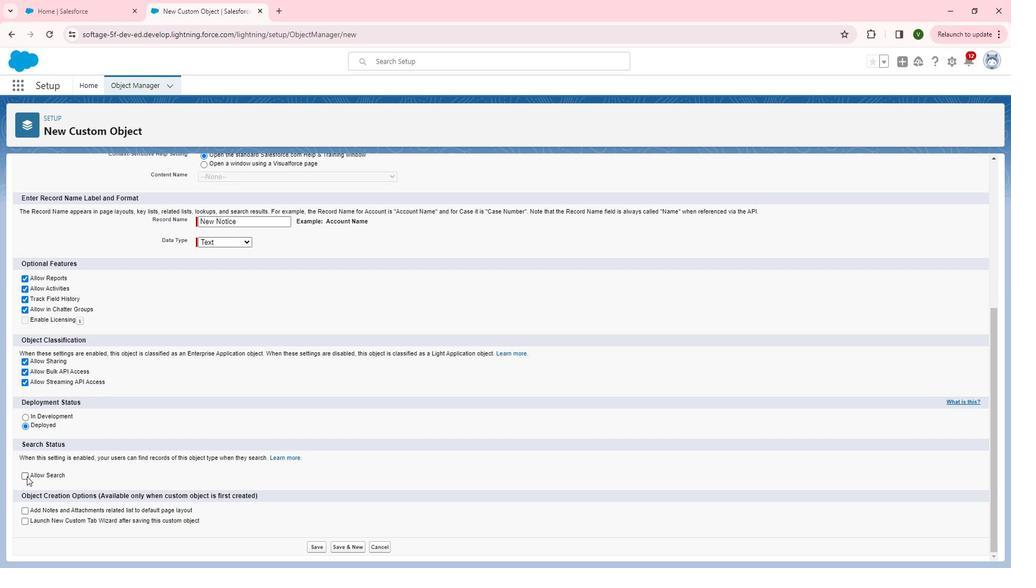 
Action: Mouse moved to (23, 493)
Screenshot: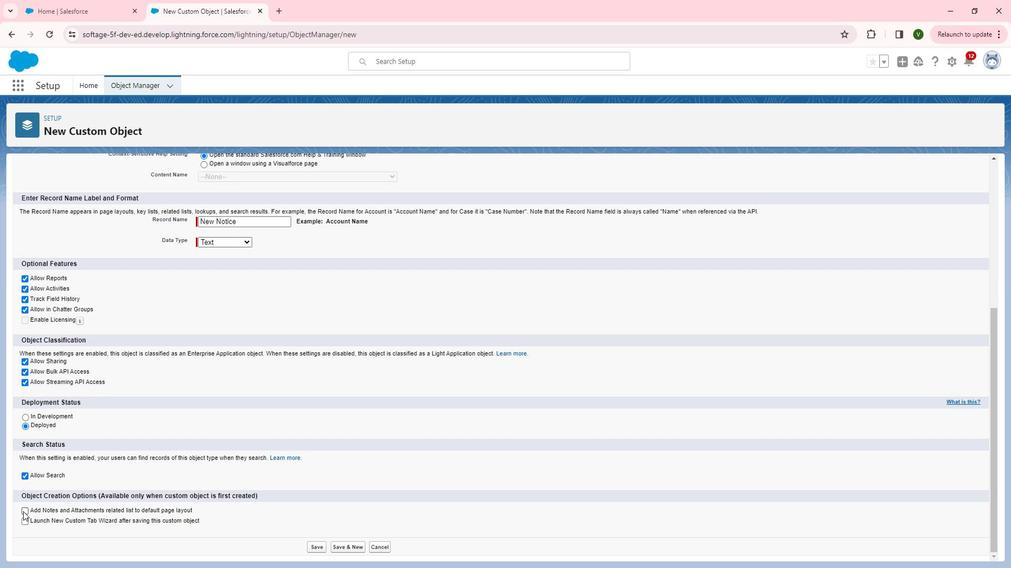 
Action: Mouse pressed left at (23, 493)
Screenshot: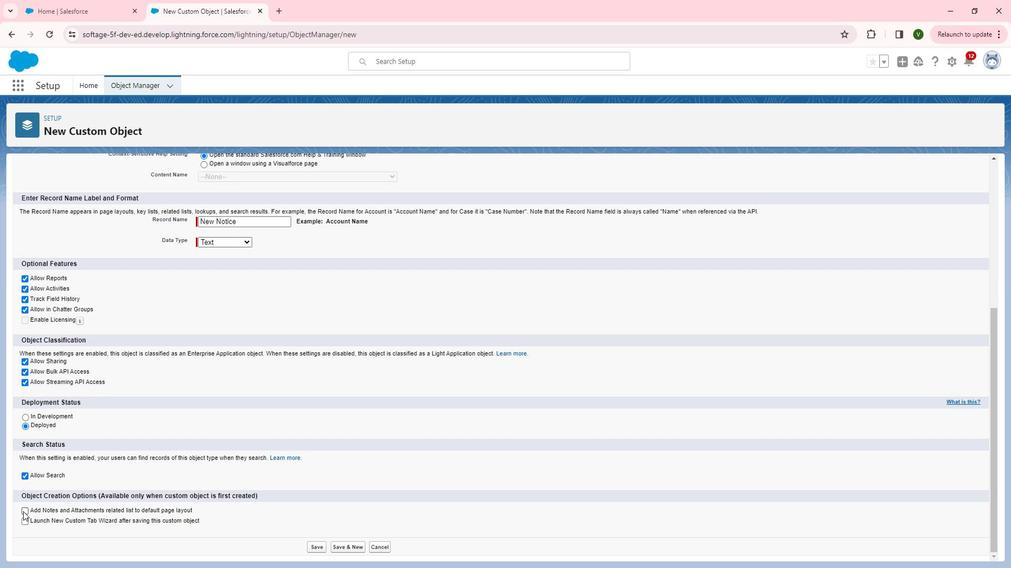 
Action: Mouse moved to (312, 529)
Screenshot: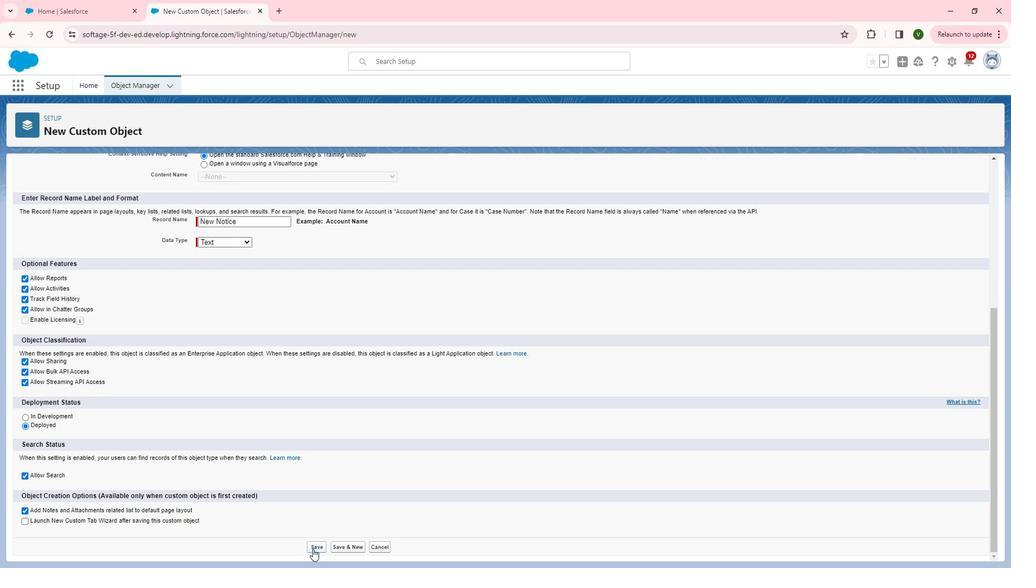 
Action: Mouse pressed left at (312, 529)
Screenshot: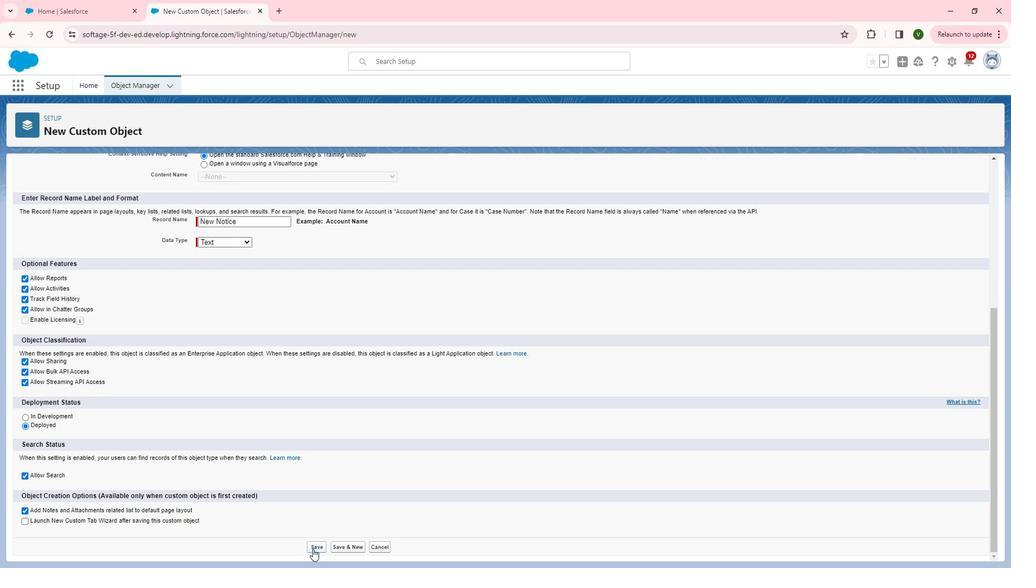
Action: Mouse moved to (341, 418)
Screenshot: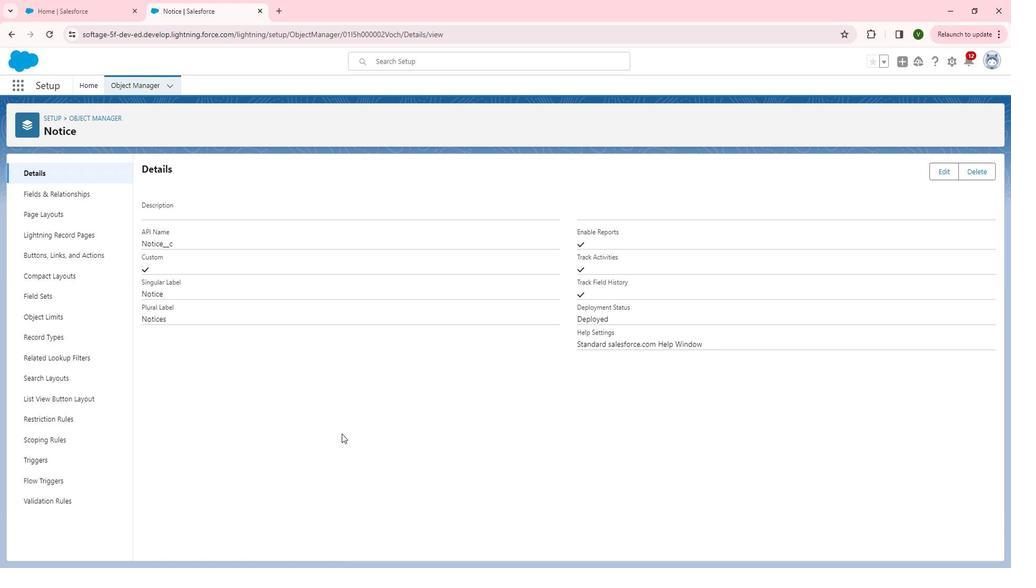 
